 Task: Change proficiency to professional working proficiency.
Action: Mouse pressed left at (887, 109)
Screenshot: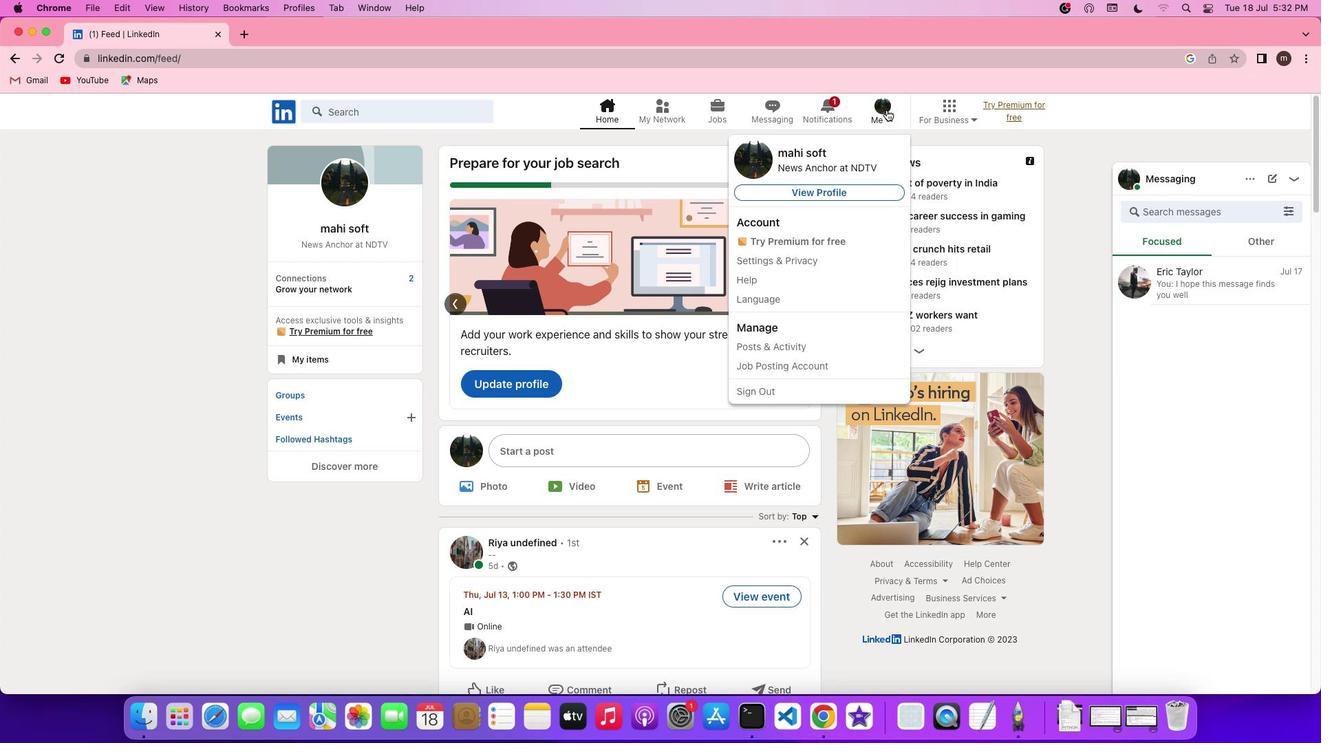 
Action: Mouse moved to (828, 196)
Screenshot: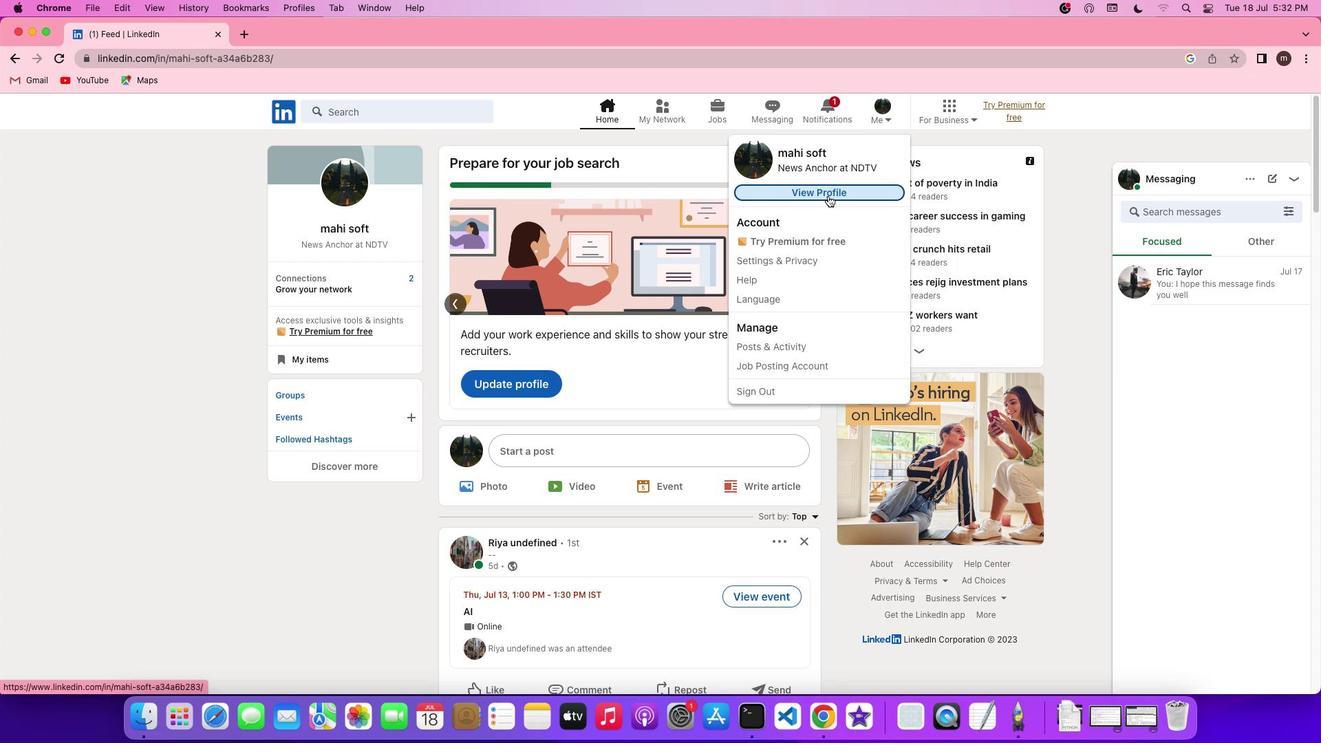 
Action: Mouse pressed left at (828, 196)
Screenshot: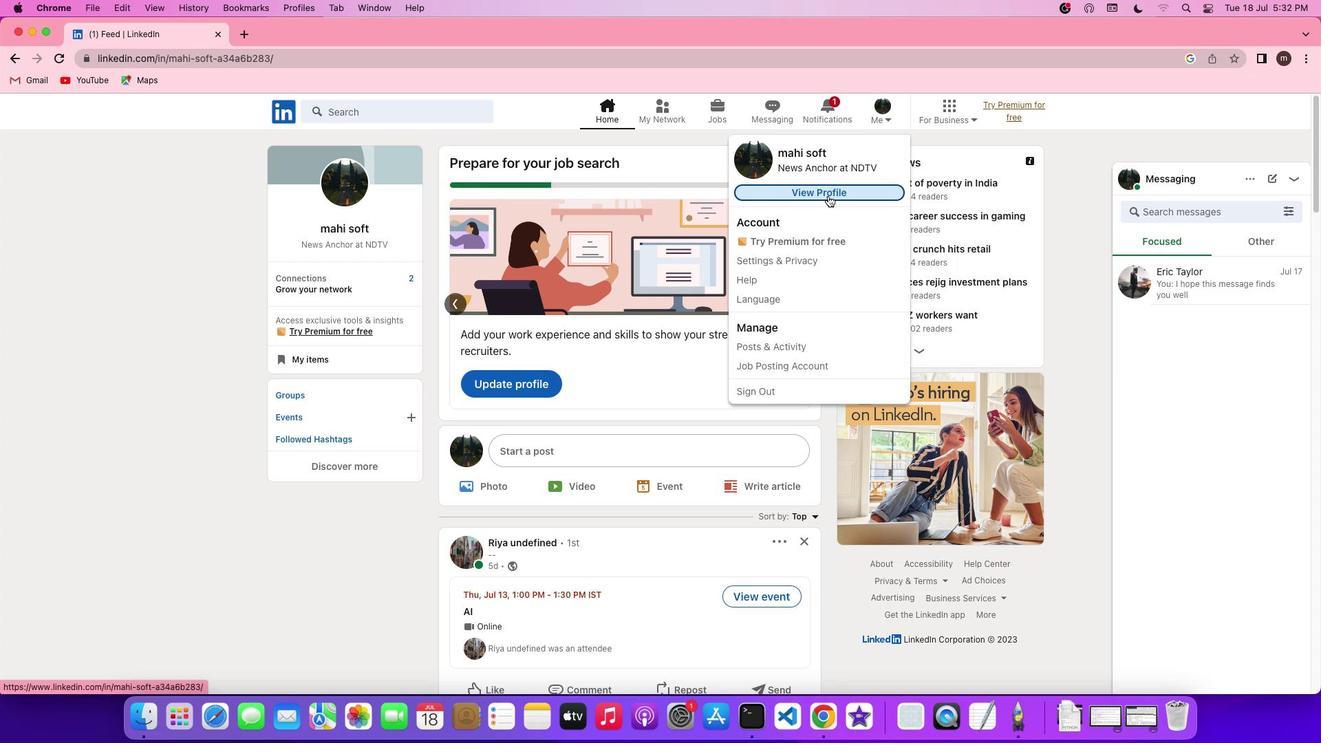 
Action: Mouse moved to (410, 418)
Screenshot: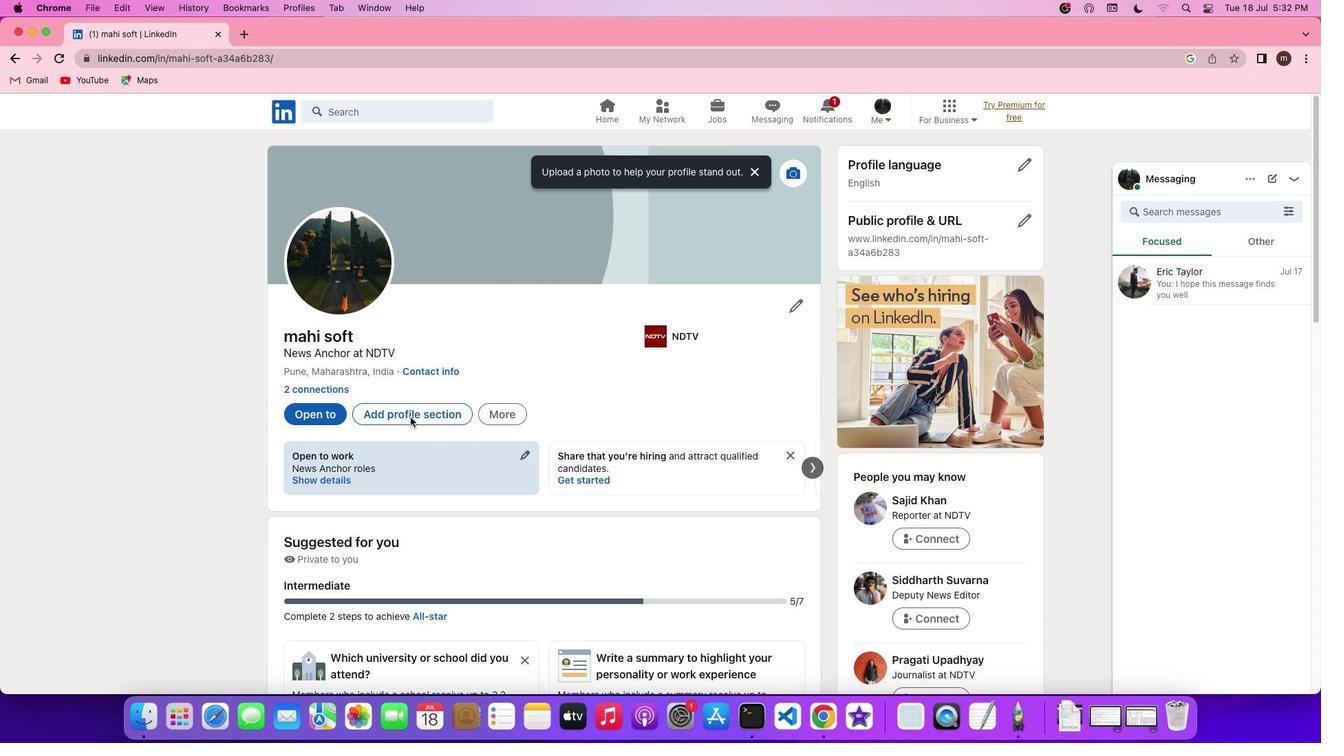 
Action: Mouse pressed left at (410, 418)
Screenshot: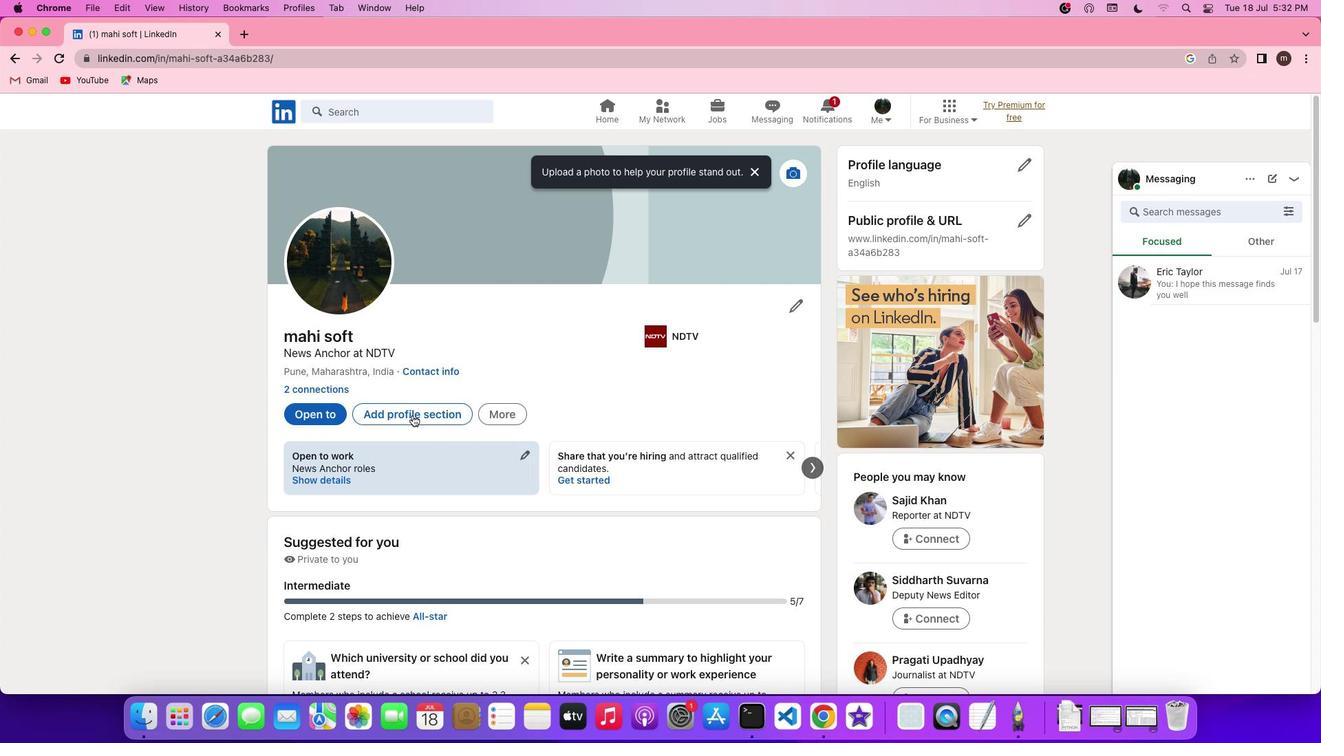 
Action: Mouse moved to (510, 430)
Screenshot: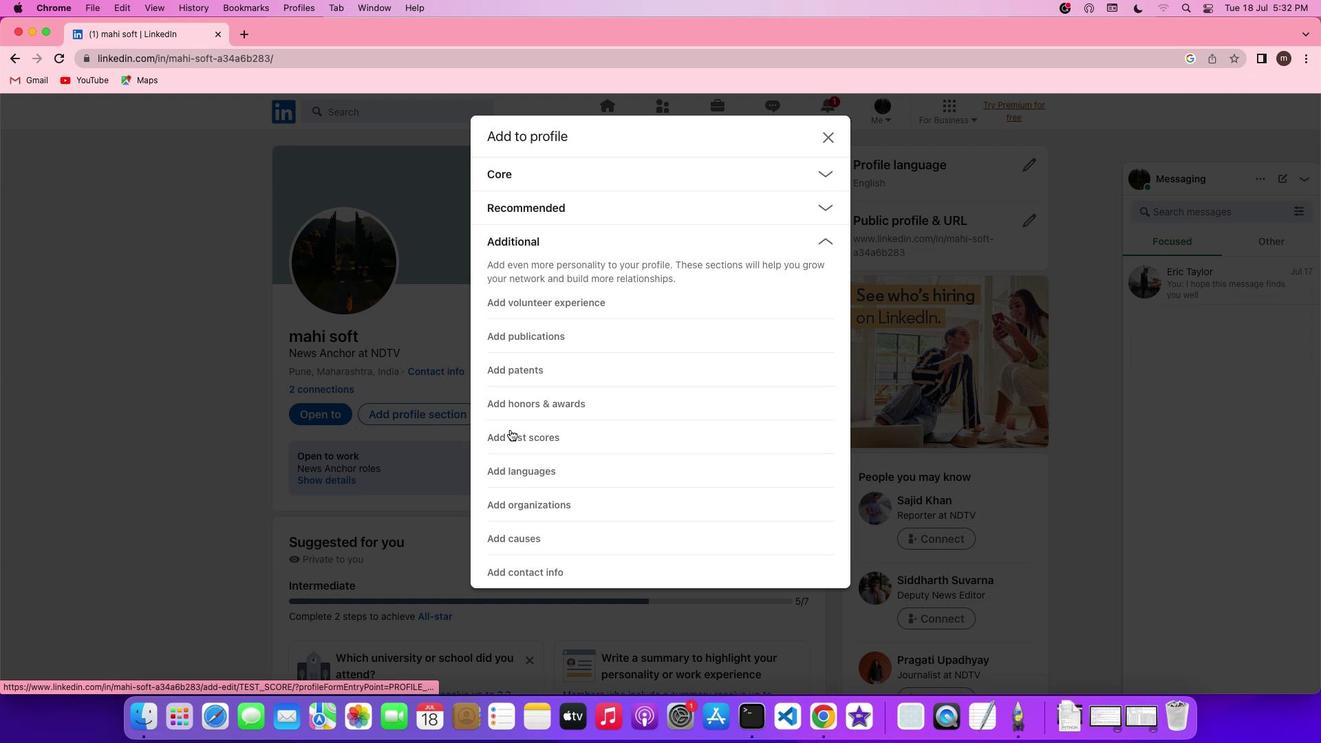 
Action: Mouse pressed left at (510, 430)
Screenshot: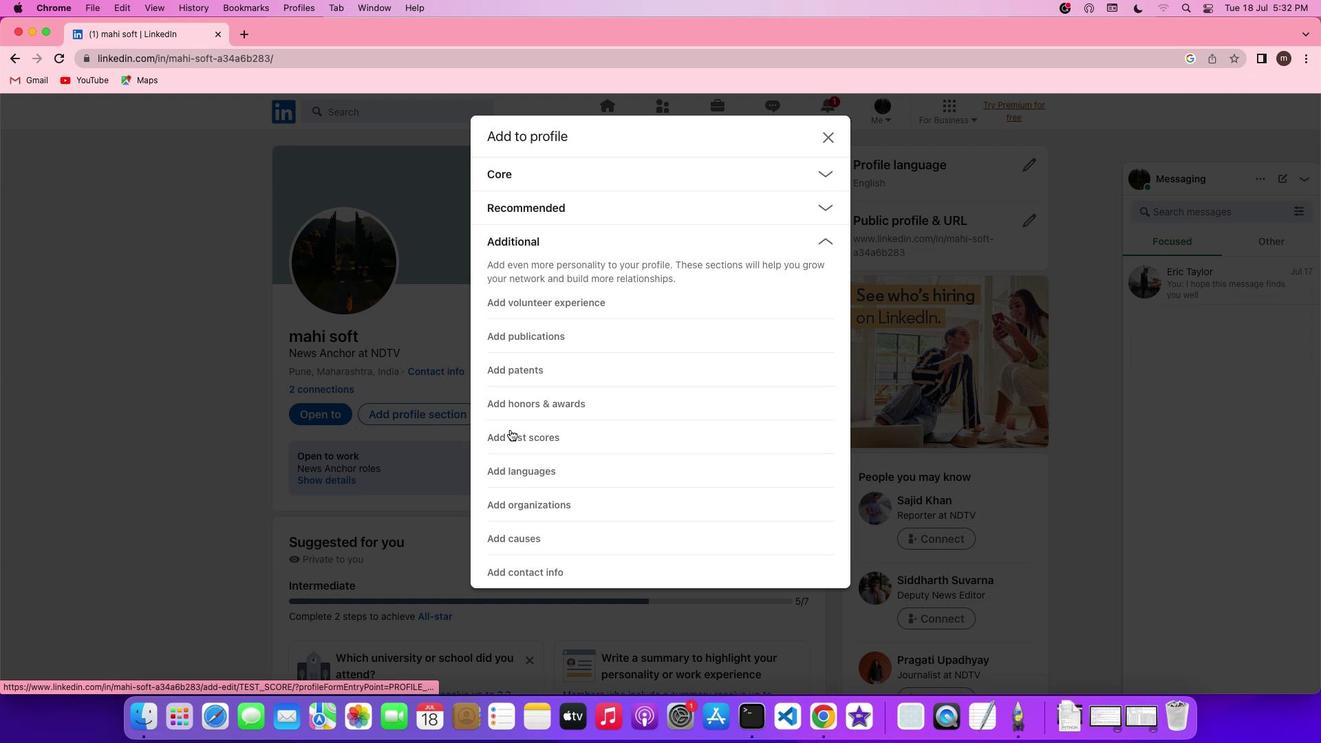 
Action: Mouse moved to (512, 468)
Screenshot: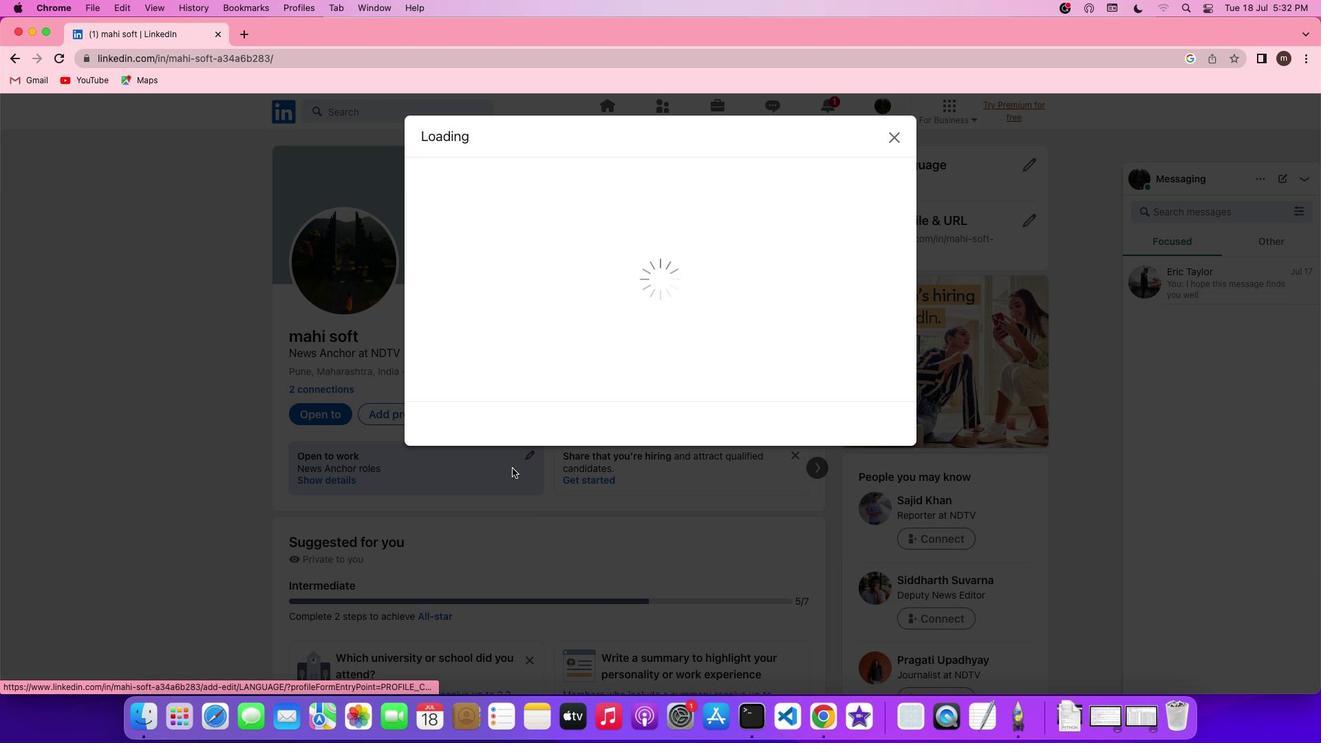 
Action: Mouse pressed left at (512, 468)
Screenshot: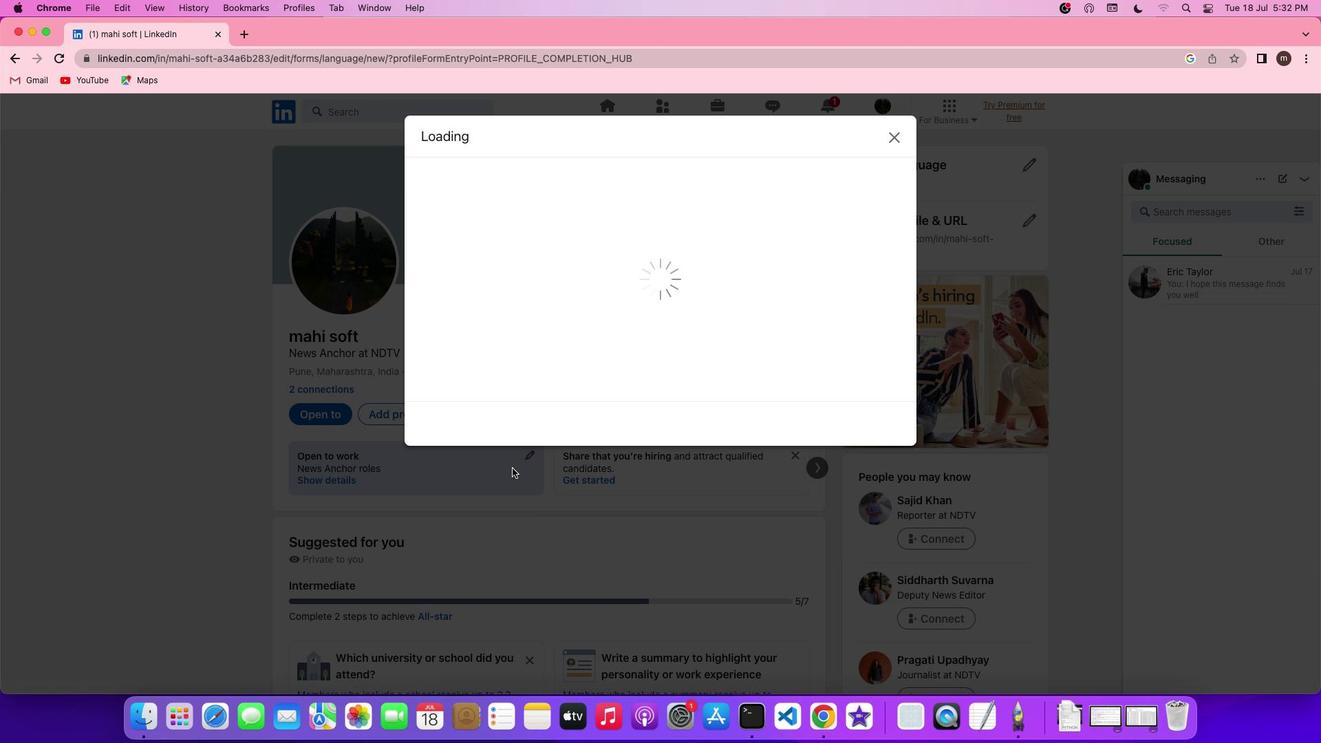 
Action: Mouse moved to (886, 273)
Screenshot: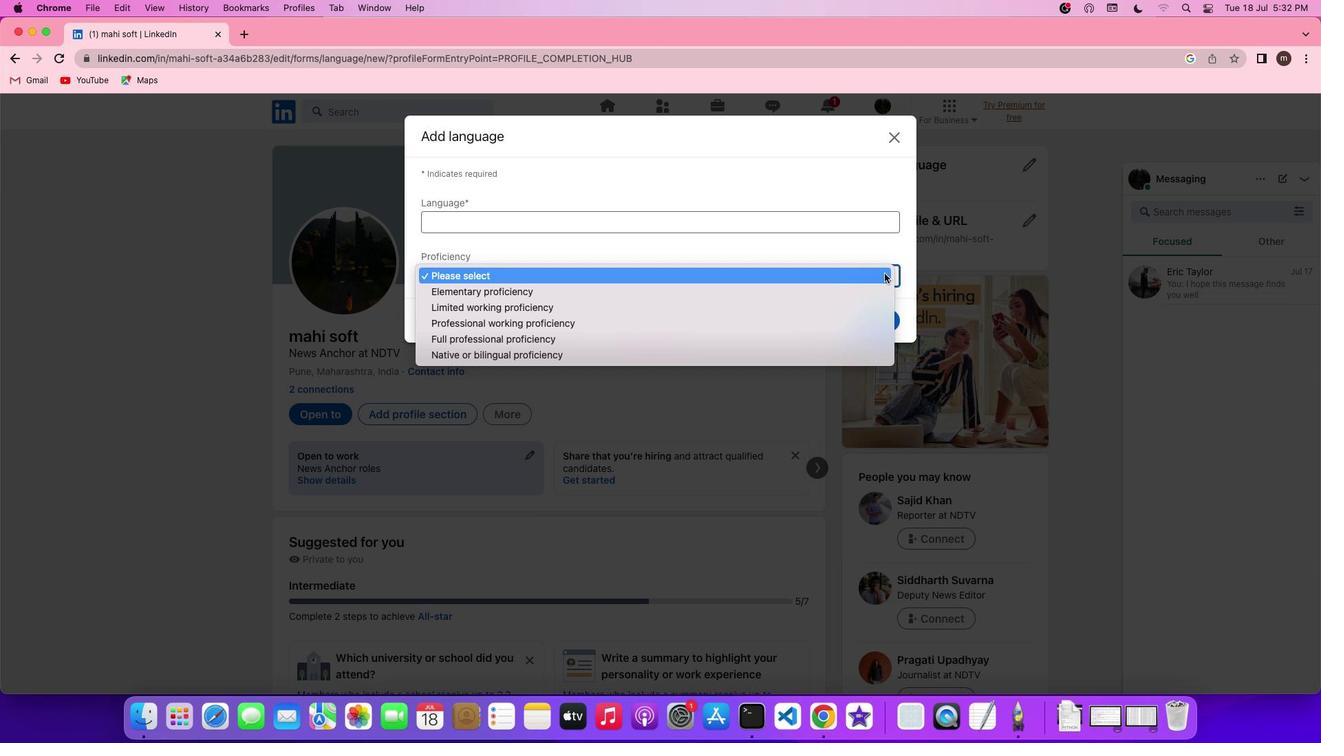 
Action: Mouse pressed left at (886, 273)
Screenshot: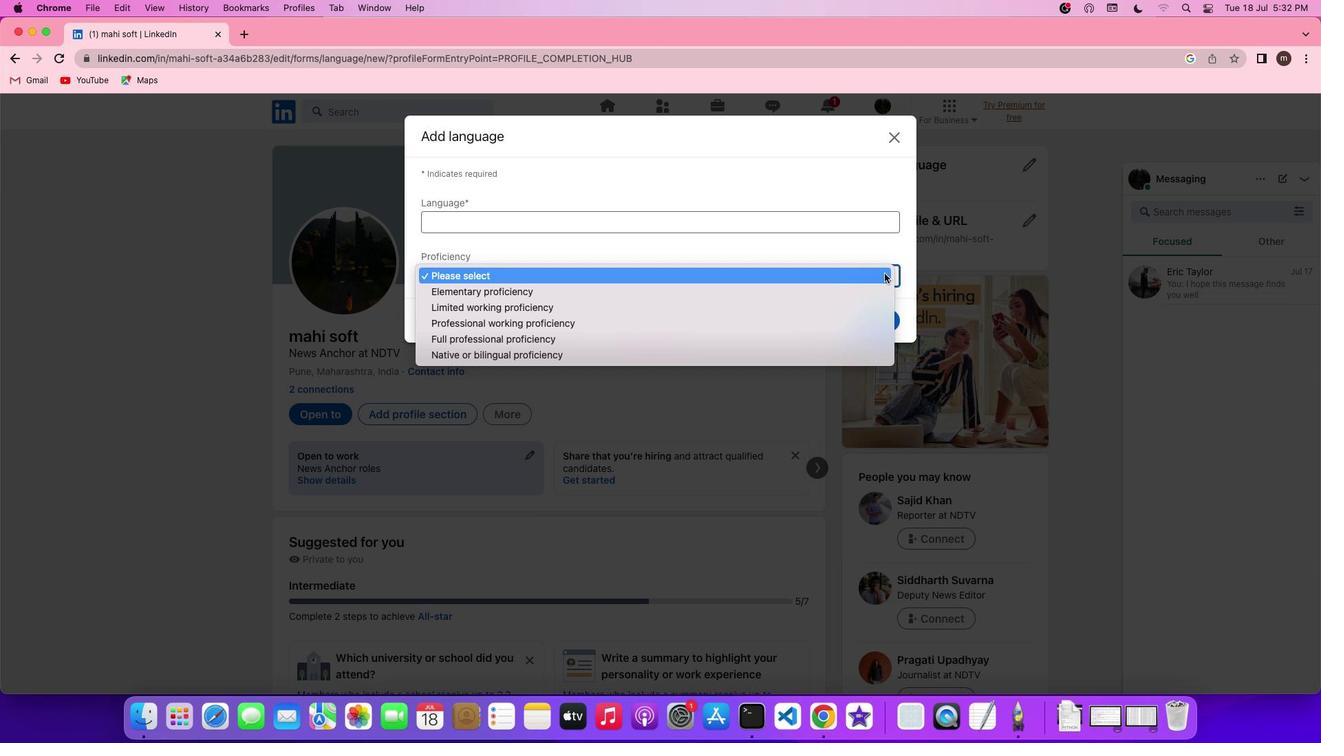 
Action: Mouse moved to (868, 320)
Screenshot: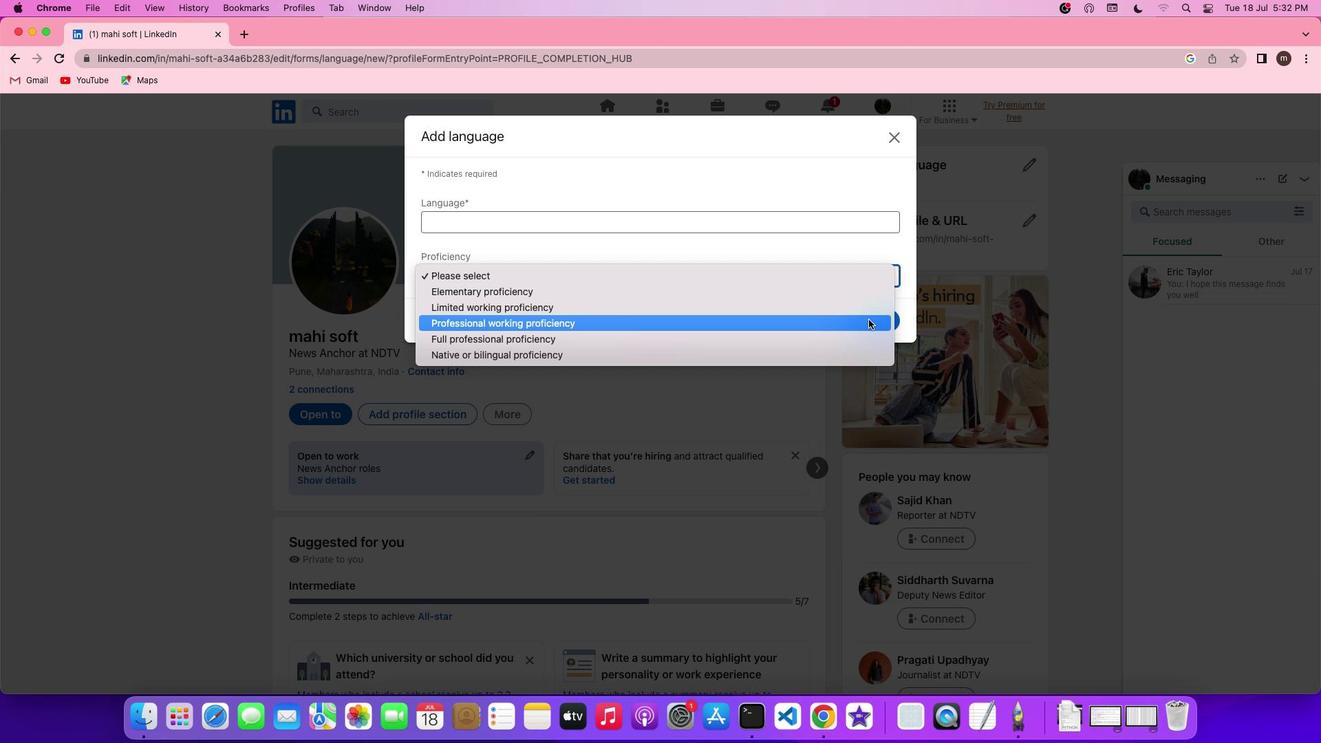 
Action: Mouse pressed left at (868, 320)
Screenshot: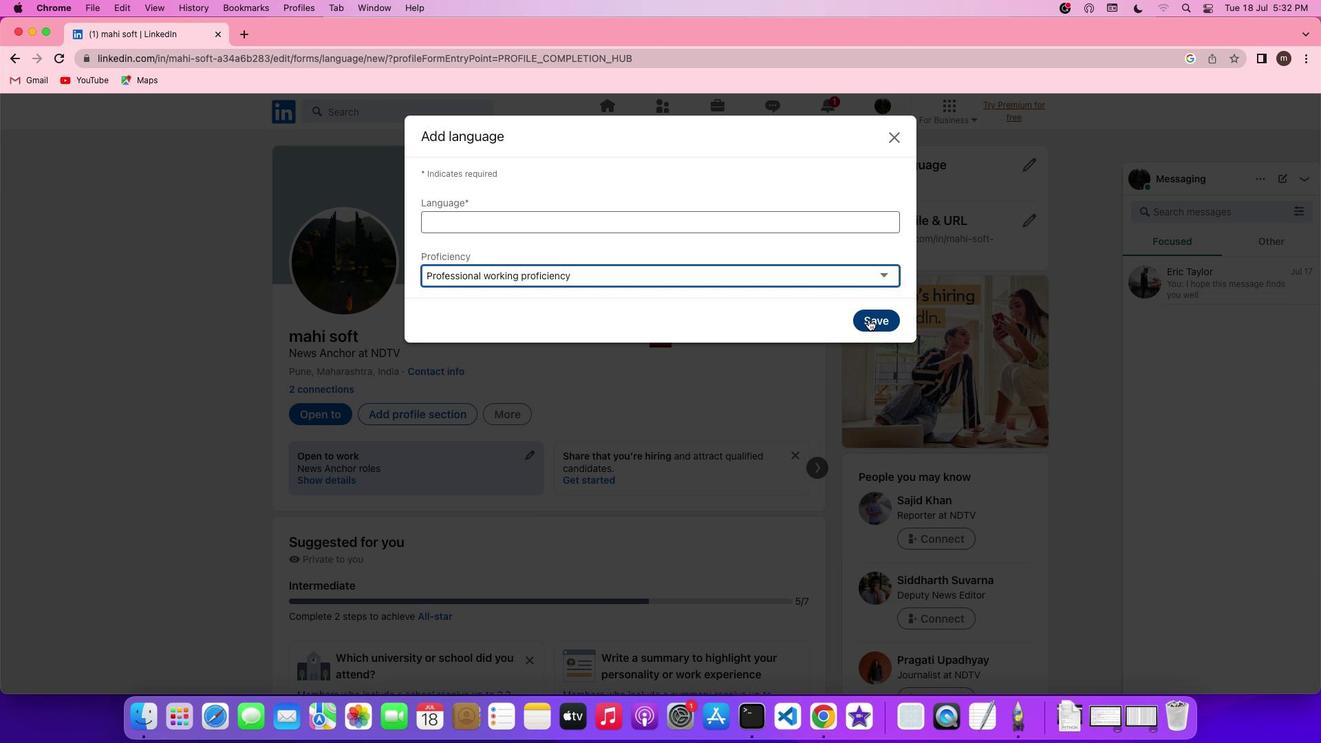 
